 Task: Look for products in the category "Soup, Salads & Sandwiches" from Sprouts only.
Action: Mouse moved to (238, 107)
Screenshot: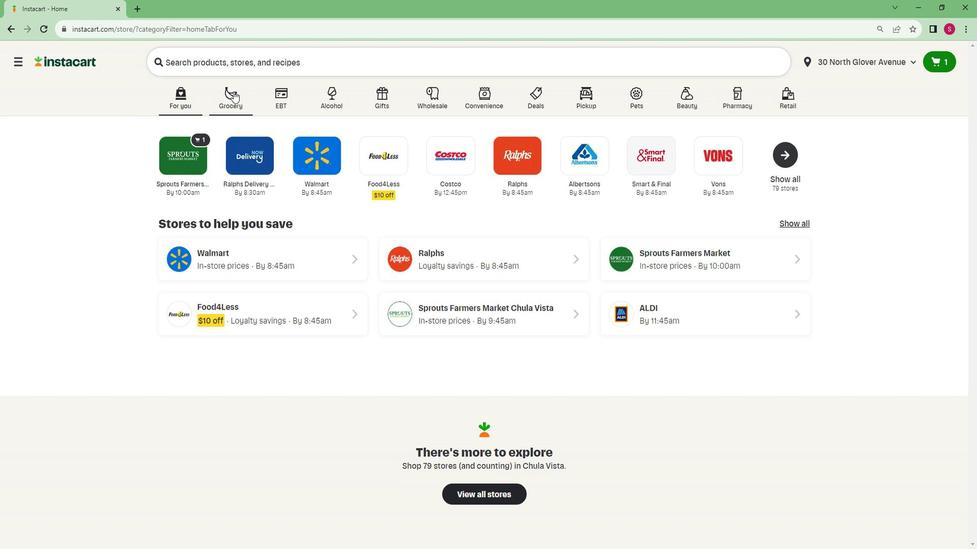
Action: Mouse pressed left at (238, 107)
Screenshot: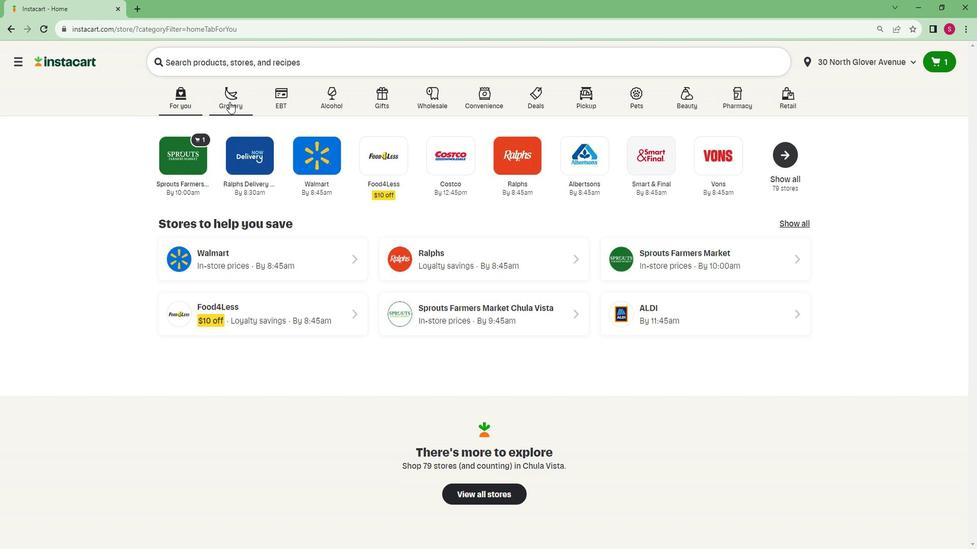 
Action: Mouse moved to (229, 274)
Screenshot: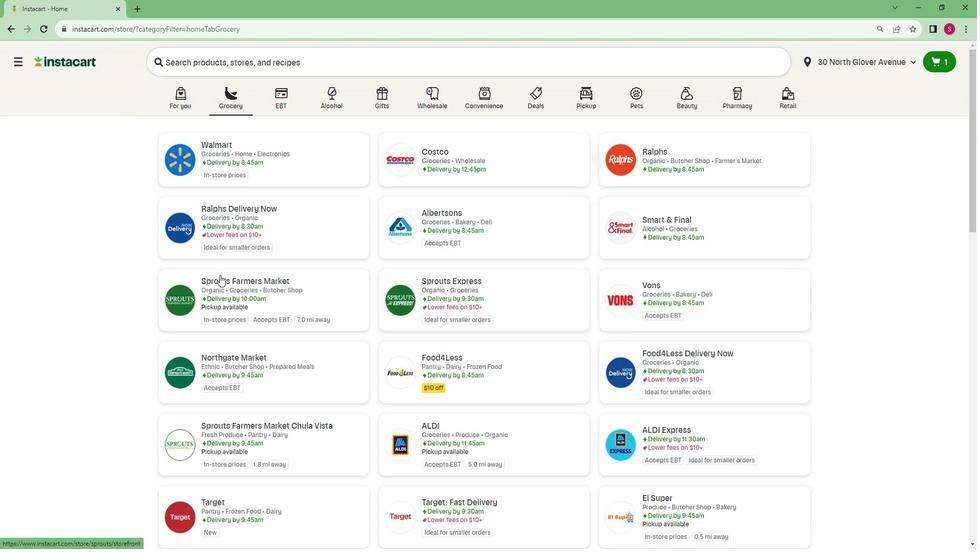 
Action: Mouse pressed left at (229, 274)
Screenshot: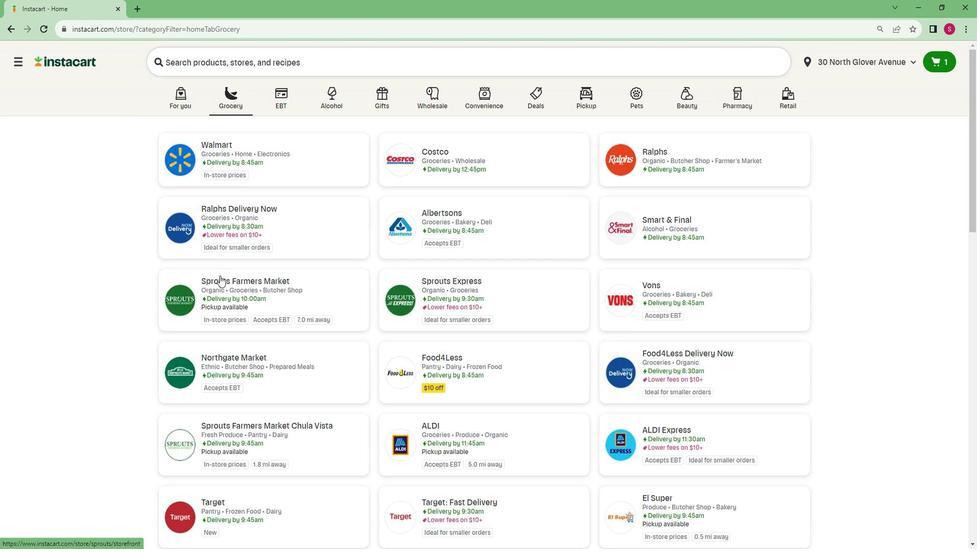 
Action: Mouse moved to (89, 363)
Screenshot: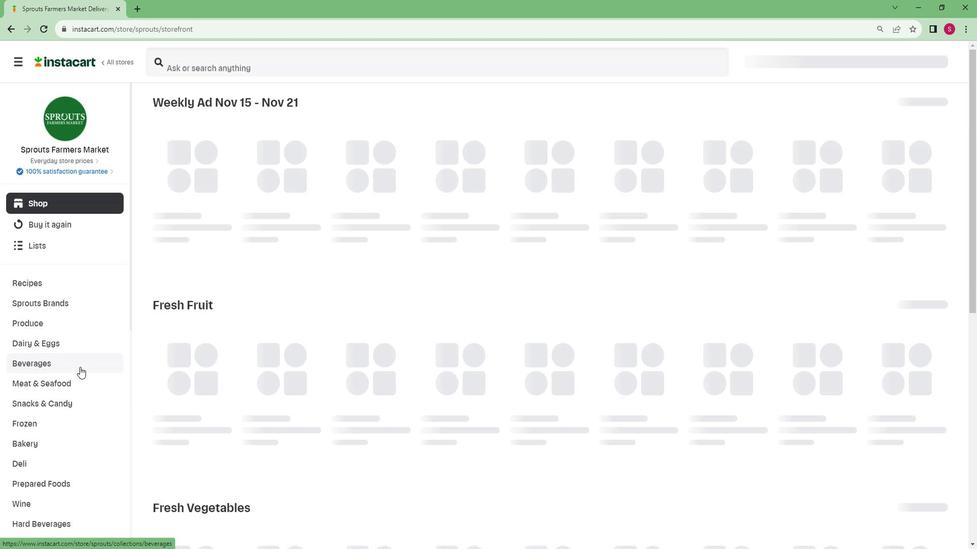 
Action: Mouse scrolled (89, 362) with delta (0, 0)
Screenshot: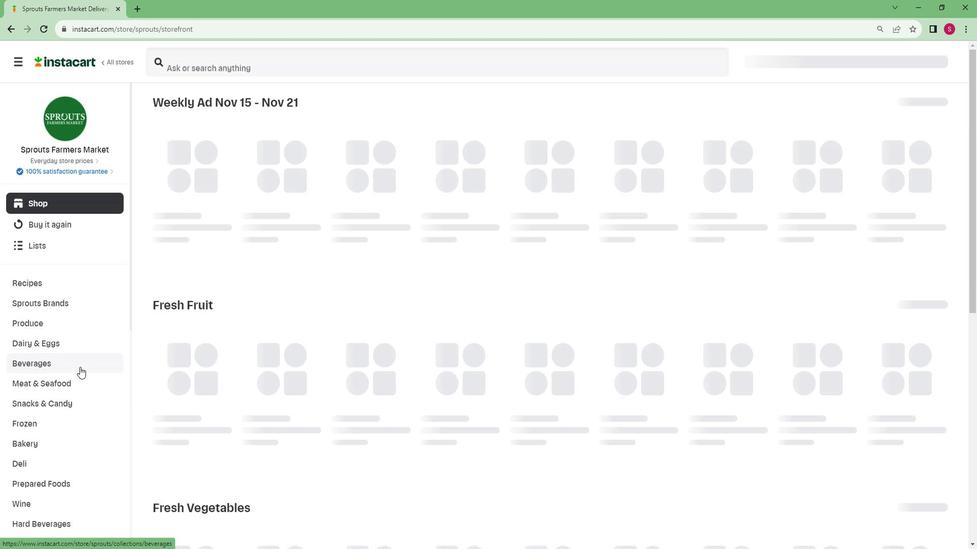 
Action: Mouse scrolled (89, 362) with delta (0, 0)
Screenshot: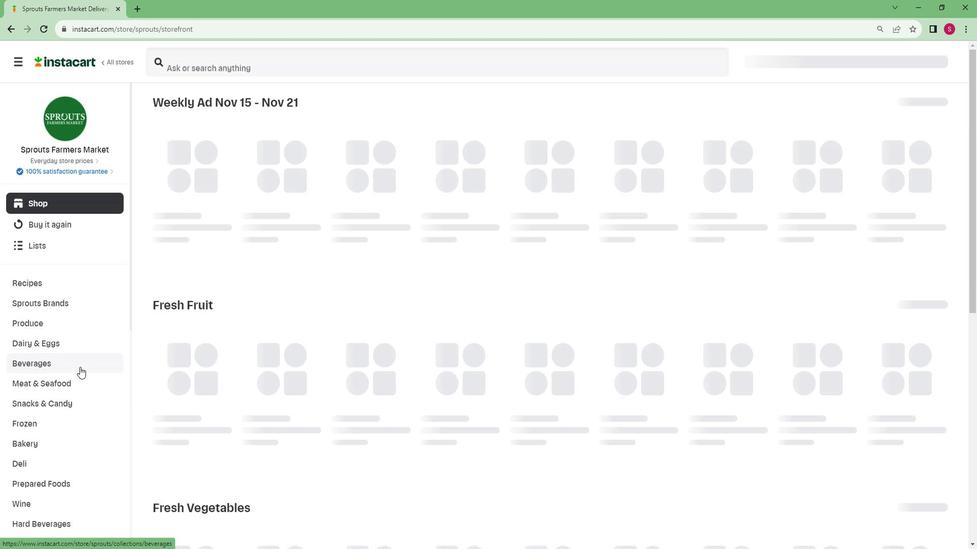 
Action: Mouse moved to (87, 363)
Screenshot: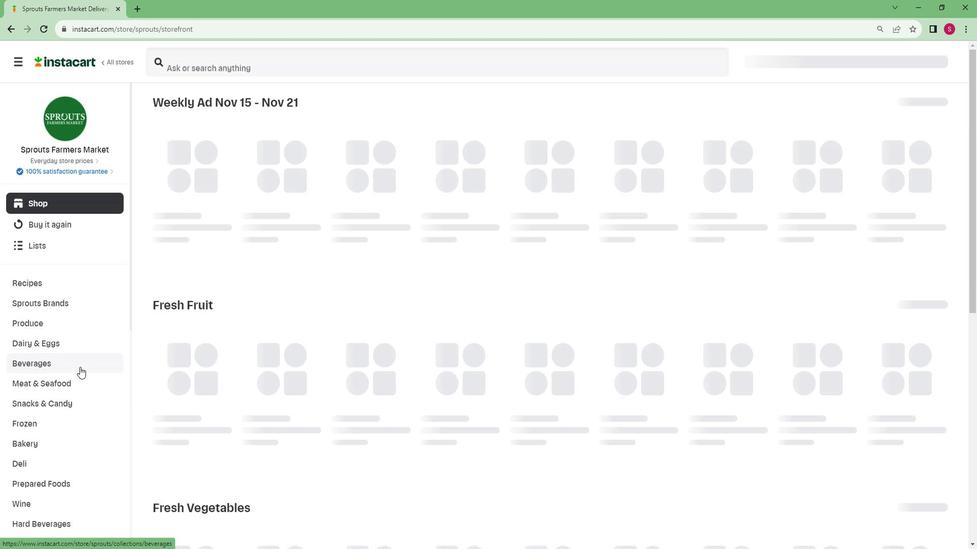 
Action: Mouse scrolled (87, 363) with delta (0, 0)
Screenshot: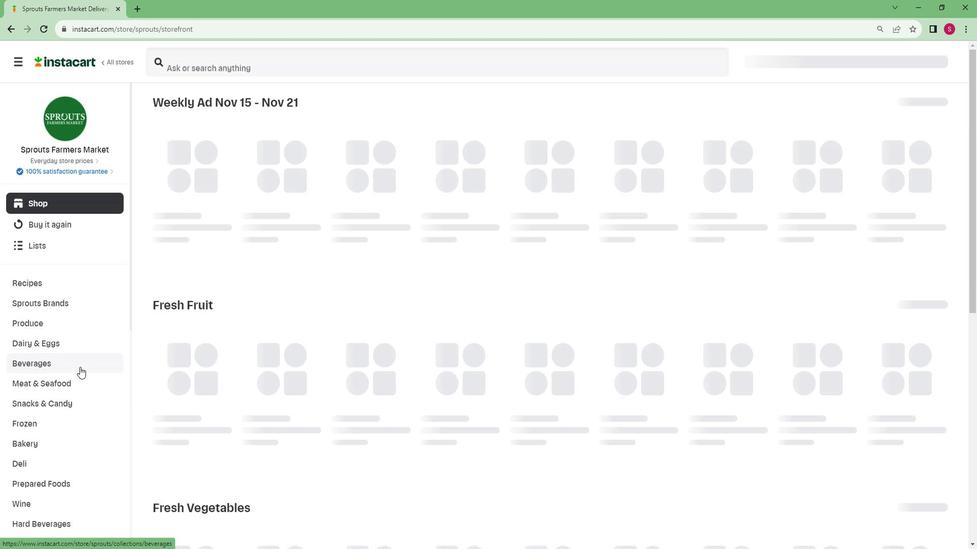 
Action: Mouse moved to (86, 364)
Screenshot: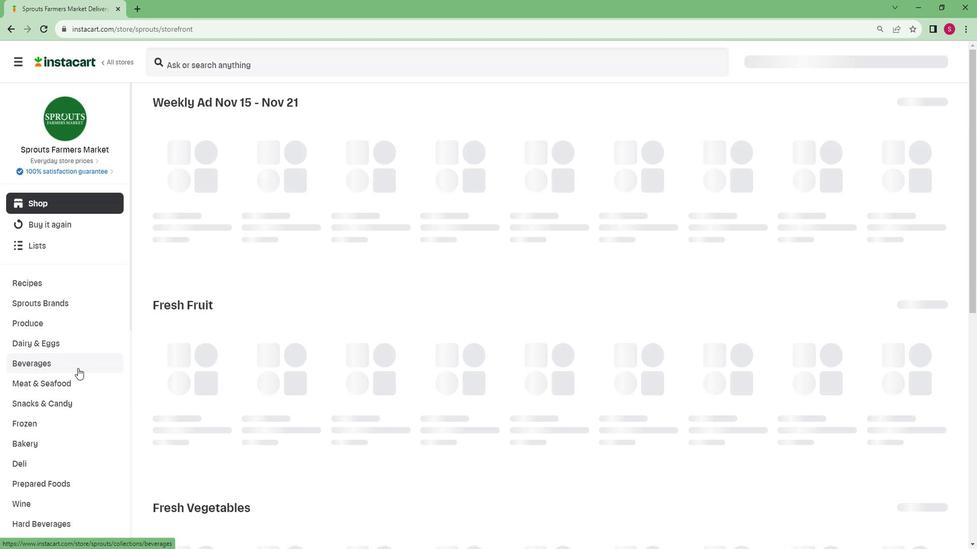
Action: Mouse scrolled (86, 363) with delta (0, 0)
Screenshot: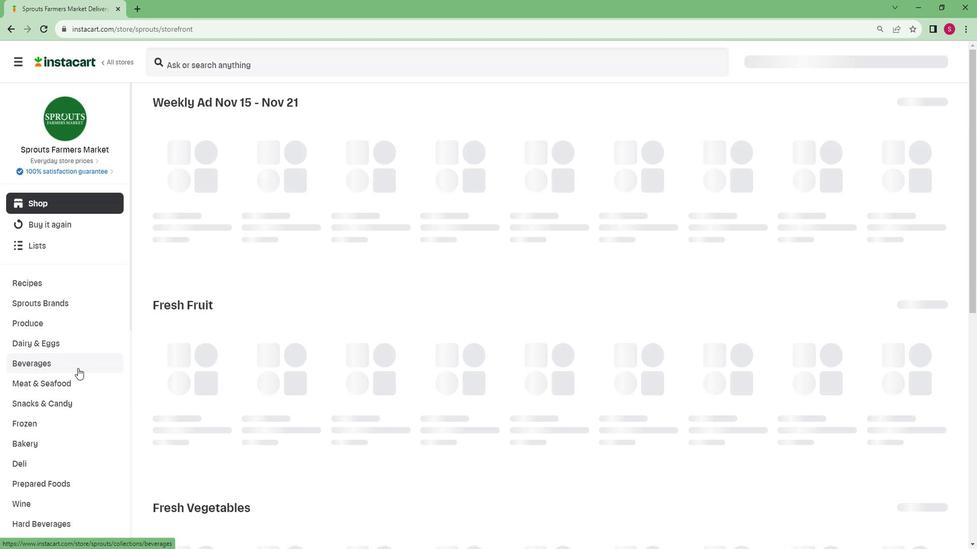 
Action: Mouse moved to (86, 364)
Screenshot: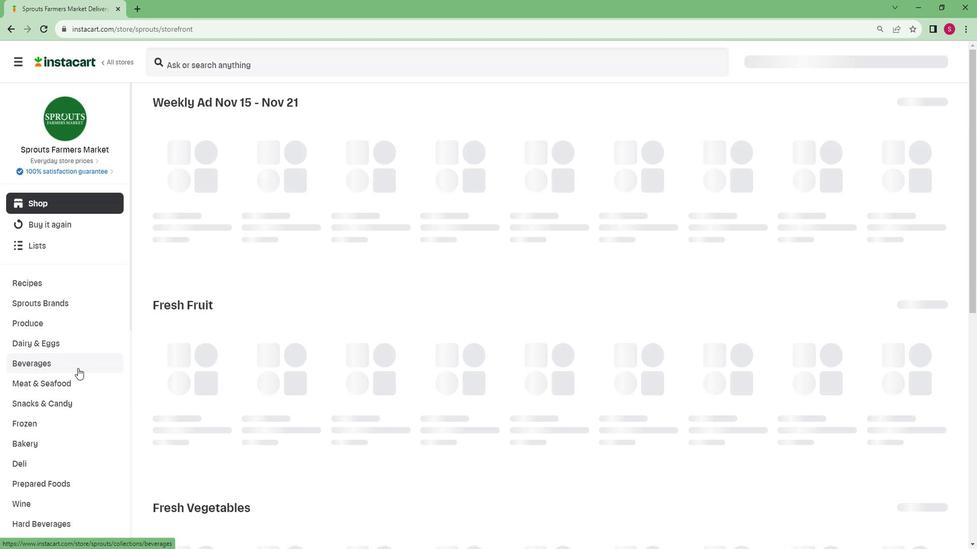 
Action: Mouse scrolled (86, 363) with delta (0, 0)
Screenshot: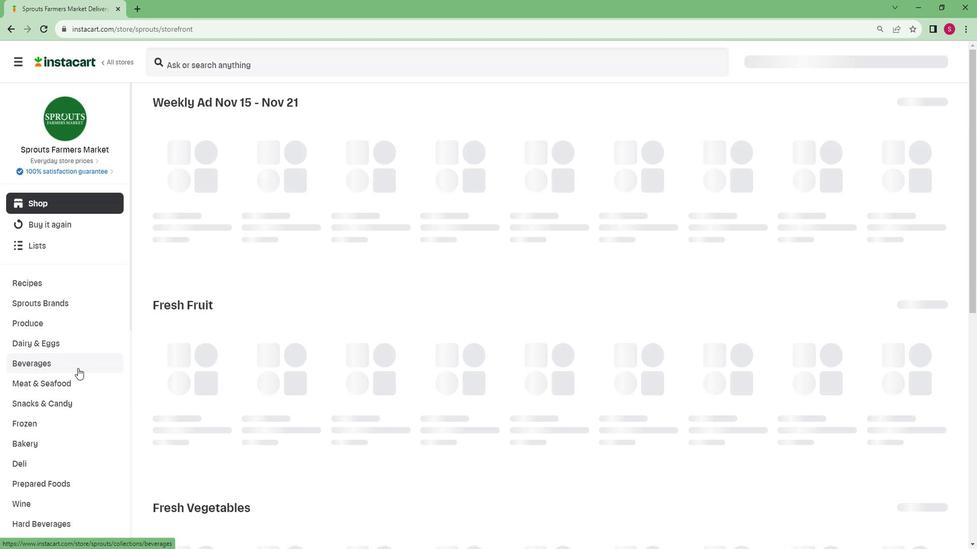 
Action: Mouse moved to (86, 364)
Screenshot: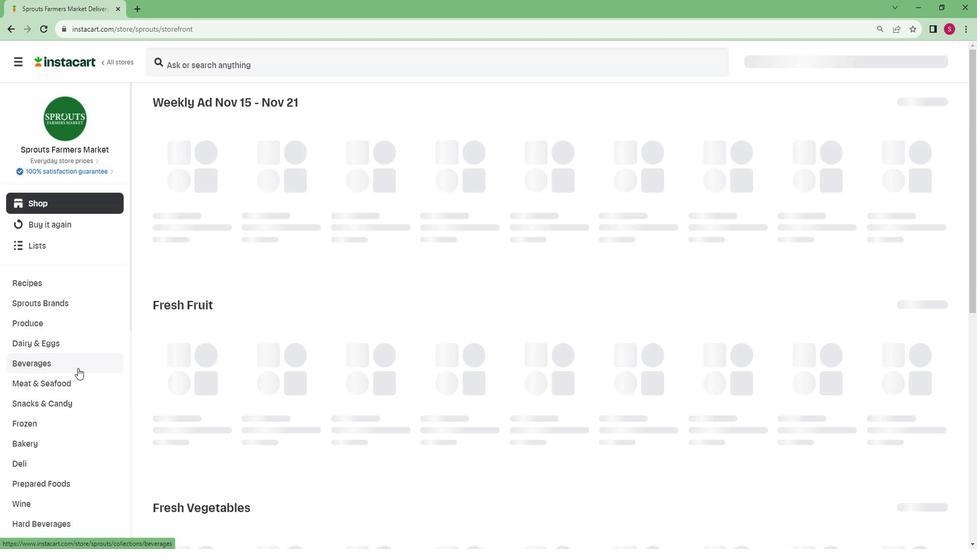 
Action: Mouse scrolled (86, 363) with delta (0, 0)
Screenshot: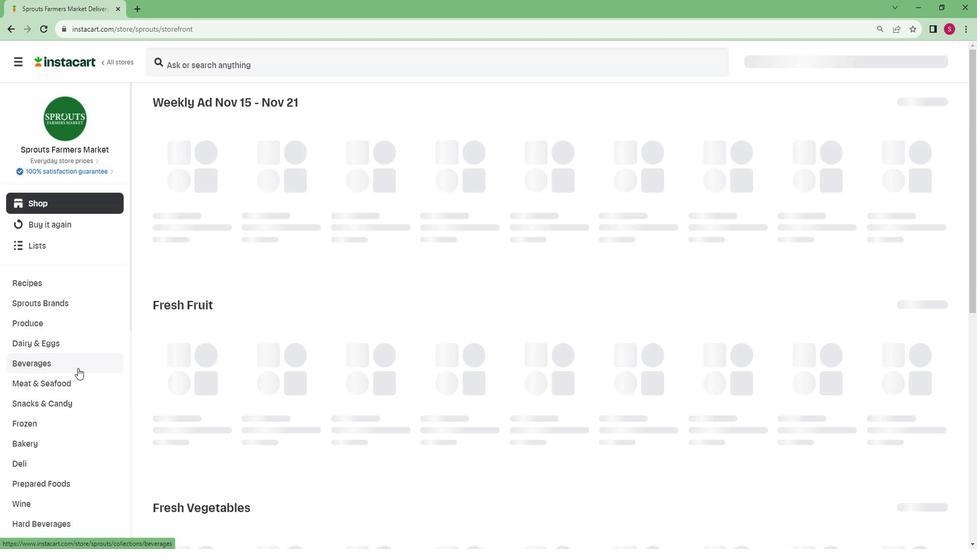 
Action: Mouse moved to (85, 364)
Screenshot: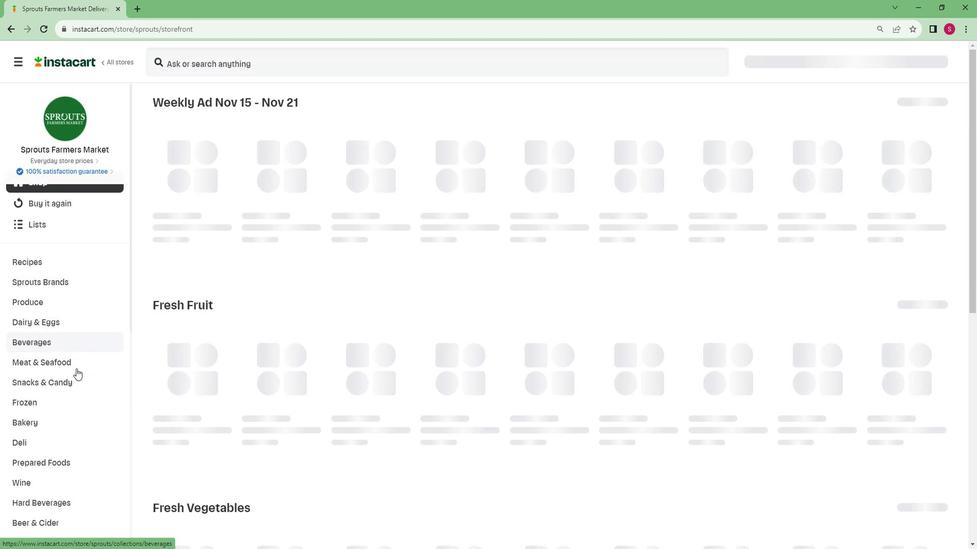 
Action: Mouse scrolled (85, 363) with delta (0, 0)
Screenshot: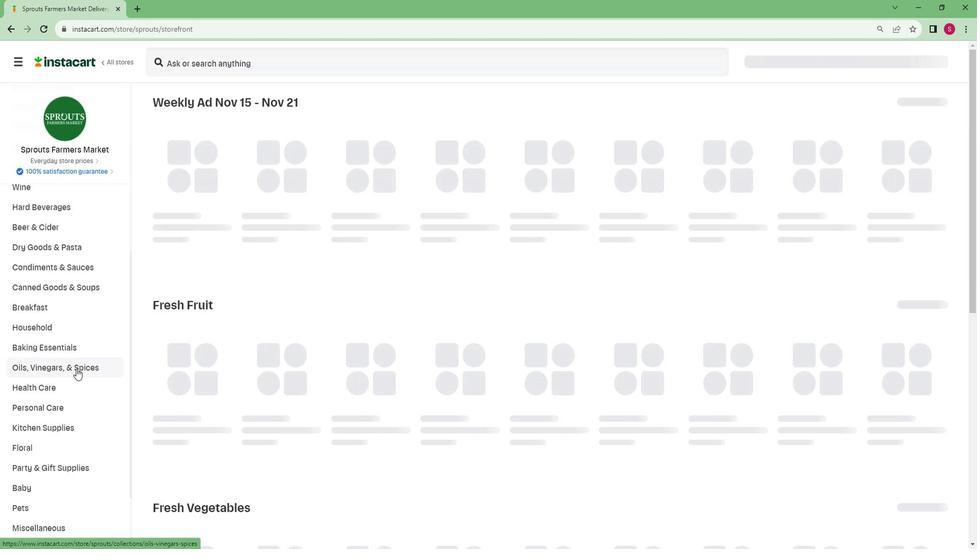 
Action: Mouse scrolled (85, 363) with delta (0, 0)
Screenshot: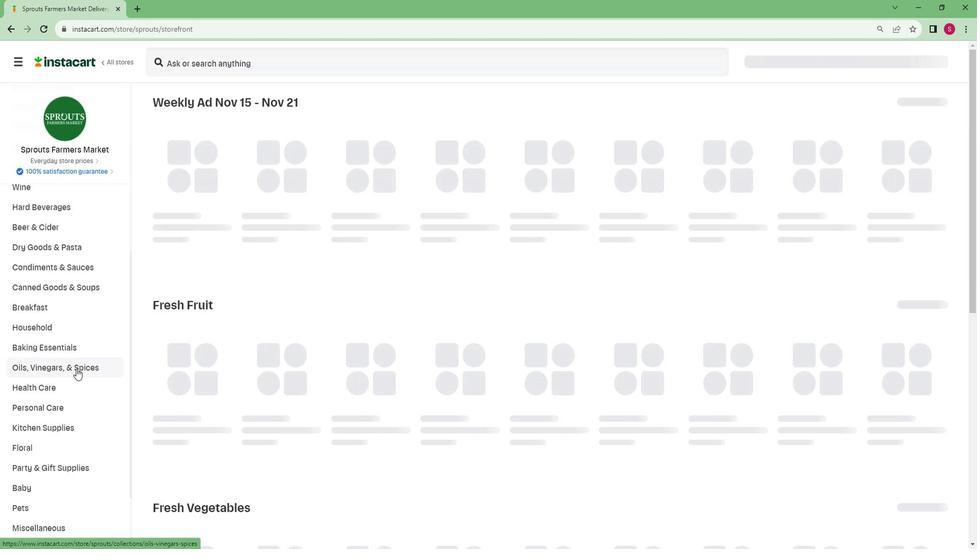 
Action: Mouse scrolled (85, 363) with delta (0, 0)
Screenshot: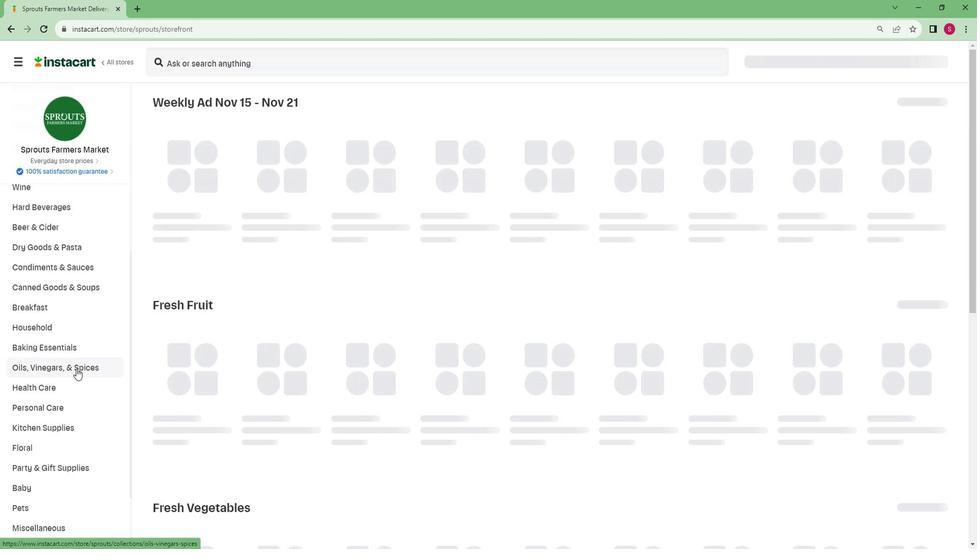 
Action: Mouse scrolled (85, 363) with delta (0, 0)
Screenshot: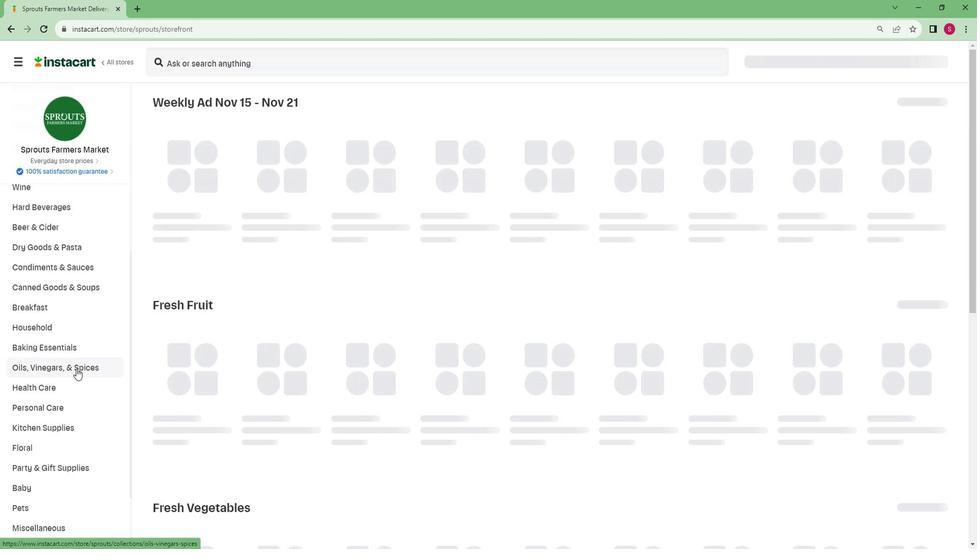 
Action: Mouse scrolled (85, 363) with delta (0, 0)
Screenshot: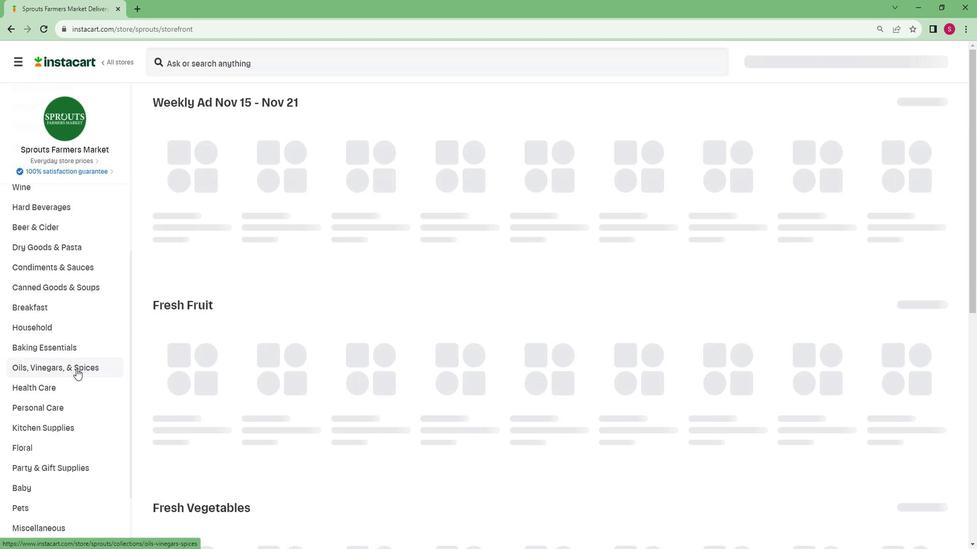 
Action: Mouse moved to (61, 521)
Screenshot: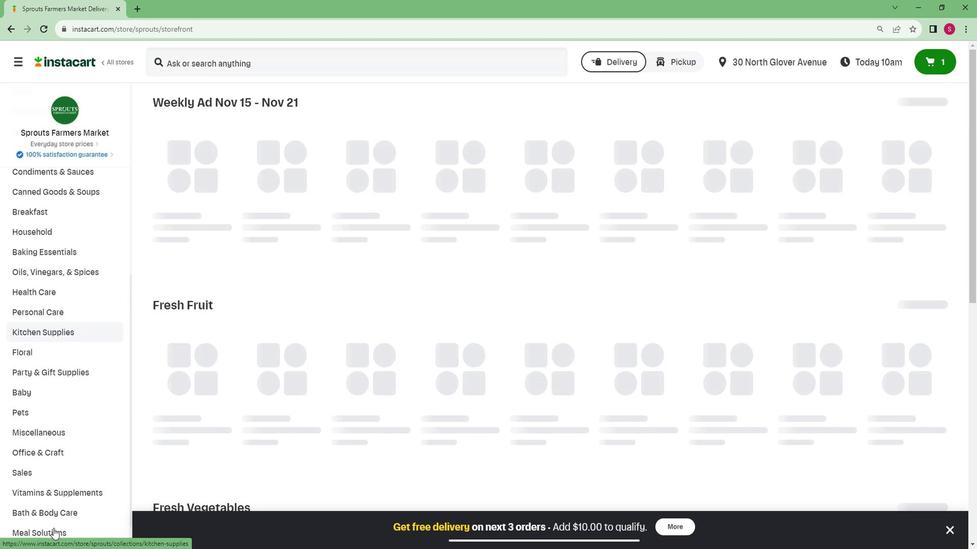 
Action: Mouse pressed left at (61, 521)
Screenshot: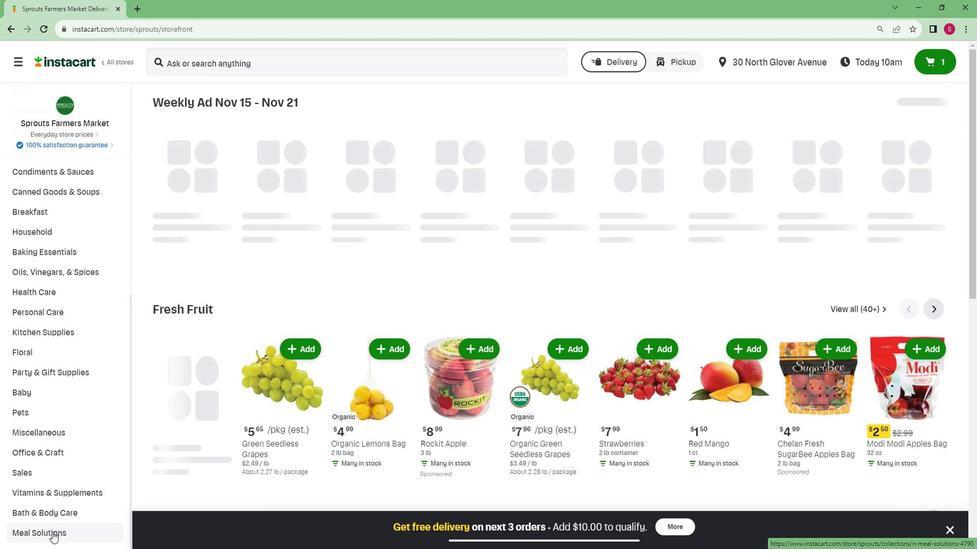 
Action: Mouse moved to (69, 493)
Screenshot: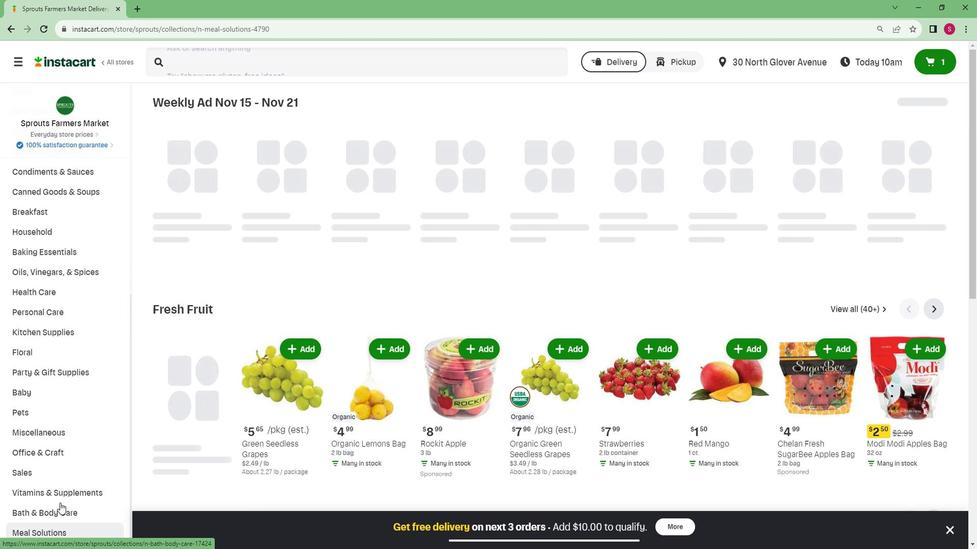 
Action: Mouse scrolled (69, 492) with delta (0, 0)
Screenshot: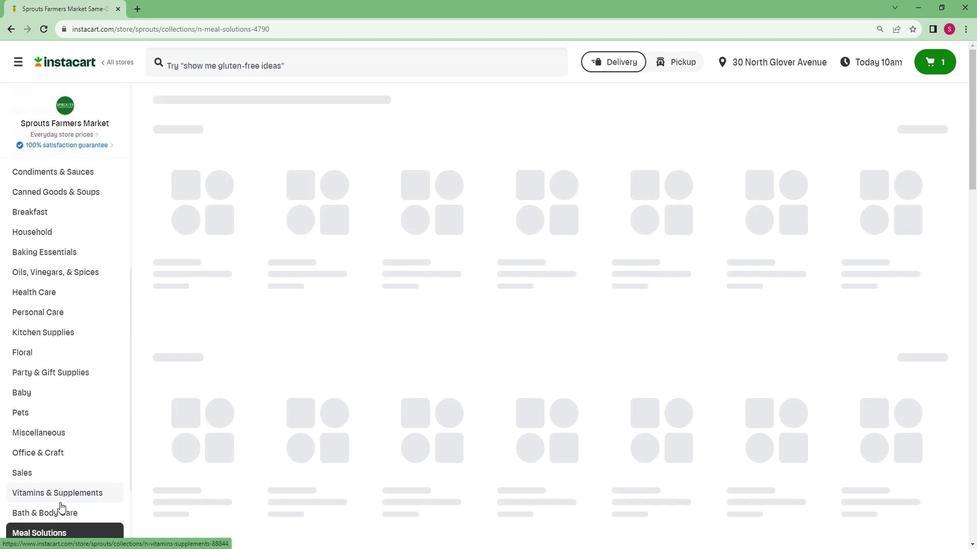 
Action: Mouse scrolled (69, 492) with delta (0, 0)
Screenshot: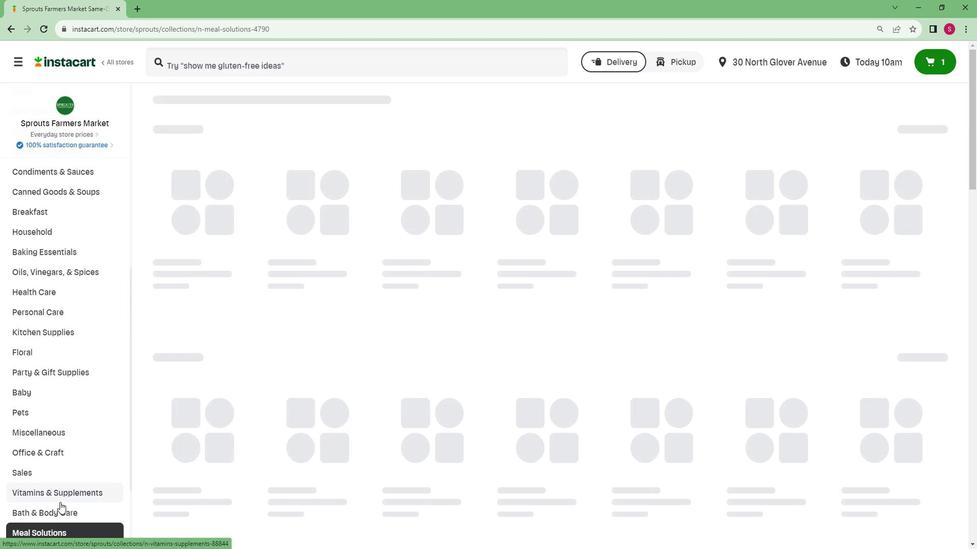
Action: Mouse scrolled (69, 492) with delta (0, 0)
Screenshot: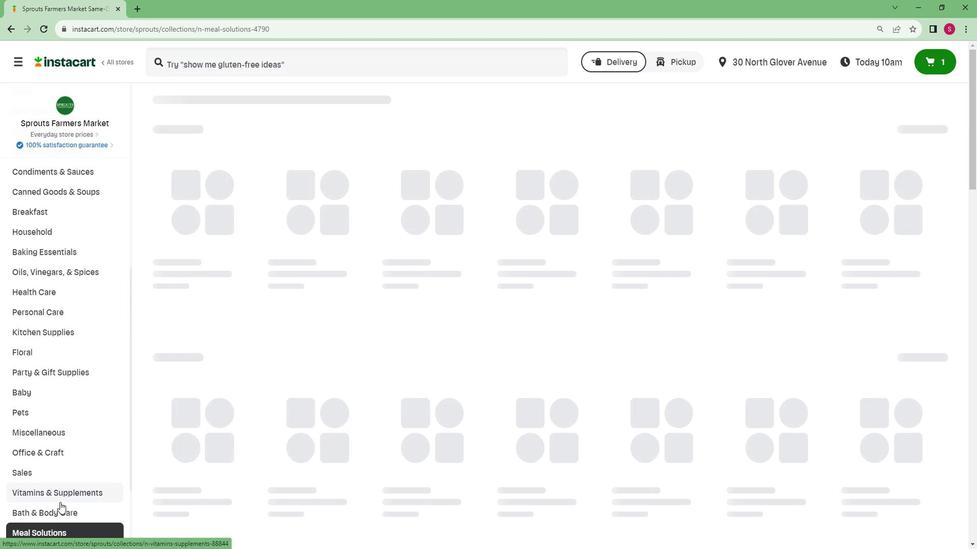 
Action: Mouse scrolled (69, 492) with delta (0, 0)
Screenshot: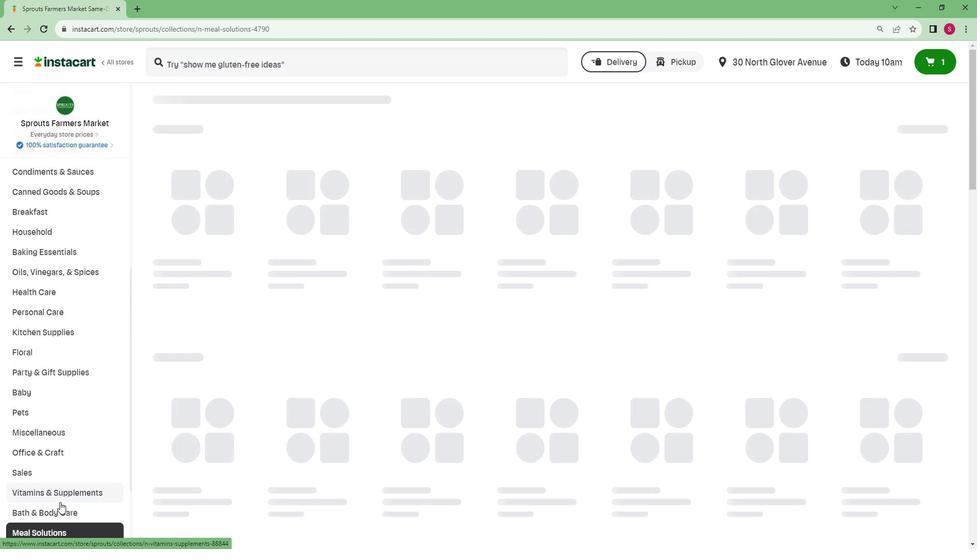 
Action: Mouse scrolled (69, 492) with delta (0, 0)
Screenshot: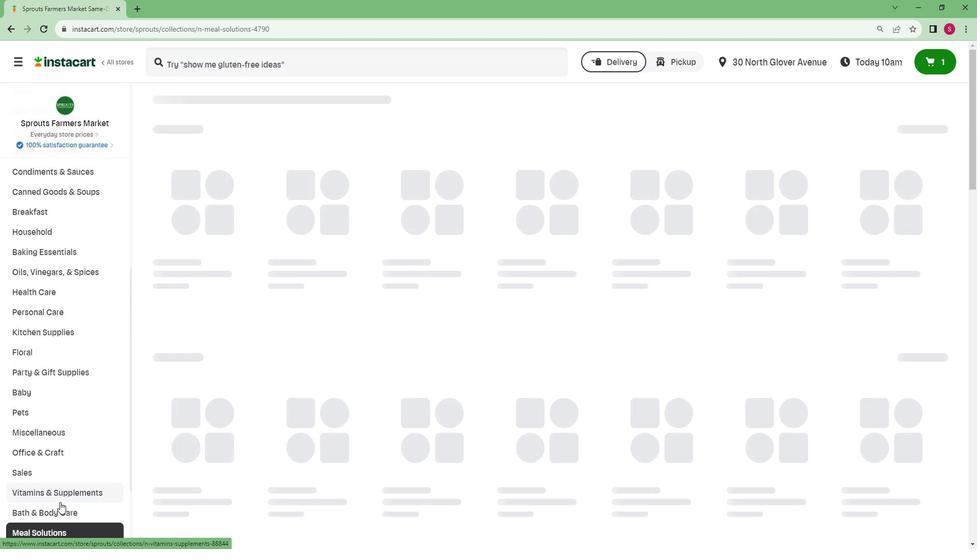 
Action: Mouse moved to (58, 503)
Screenshot: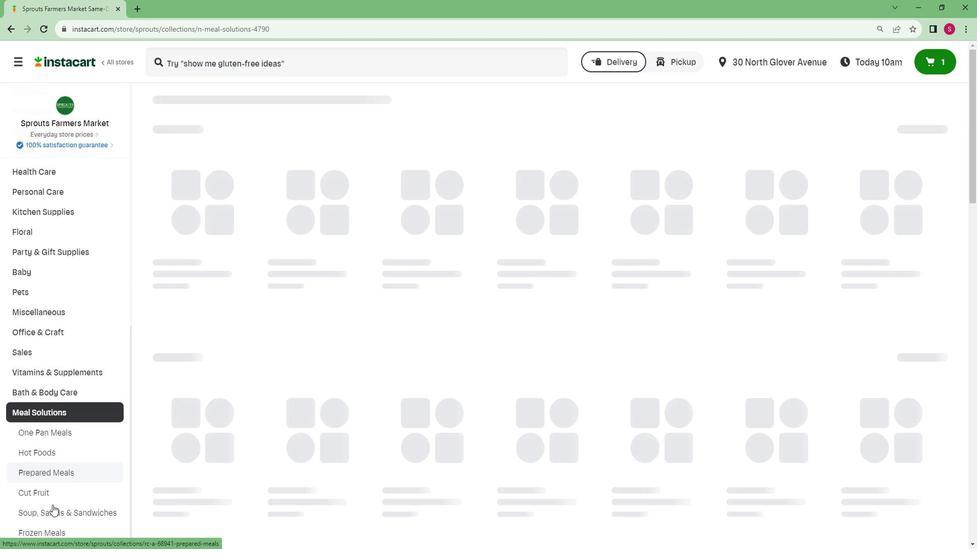 
Action: Mouse pressed left at (58, 503)
Screenshot: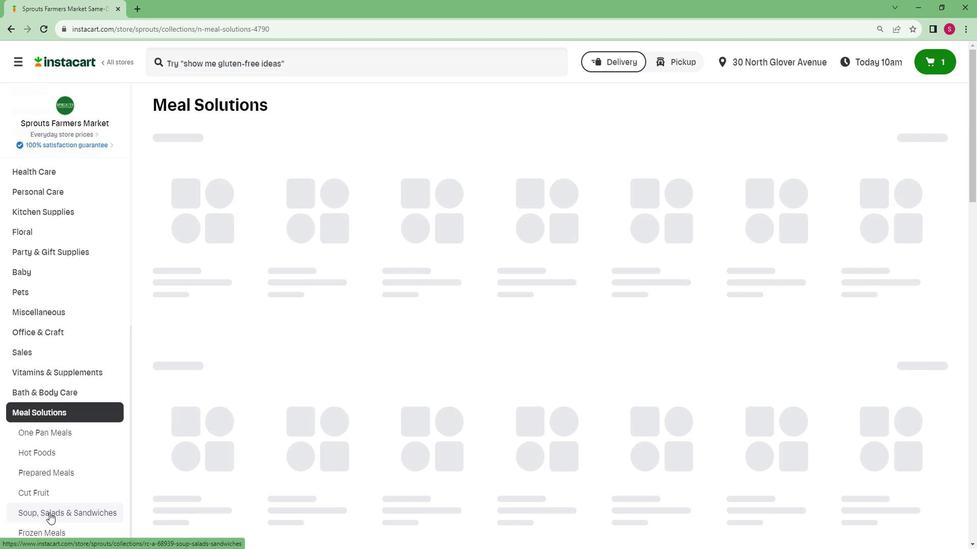
Action: Mouse moved to (186, 149)
Screenshot: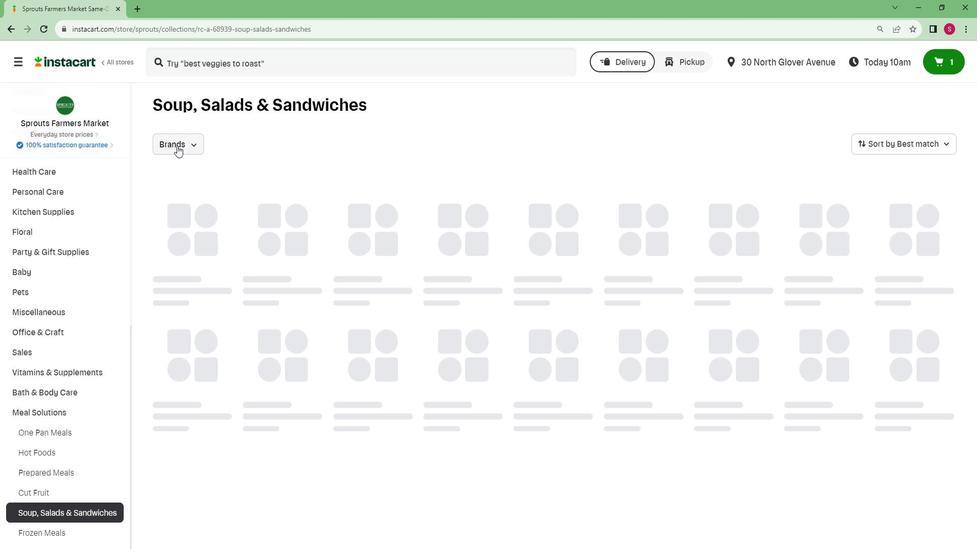 
Action: Mouse pressed left at (186, 149)
Screenshot: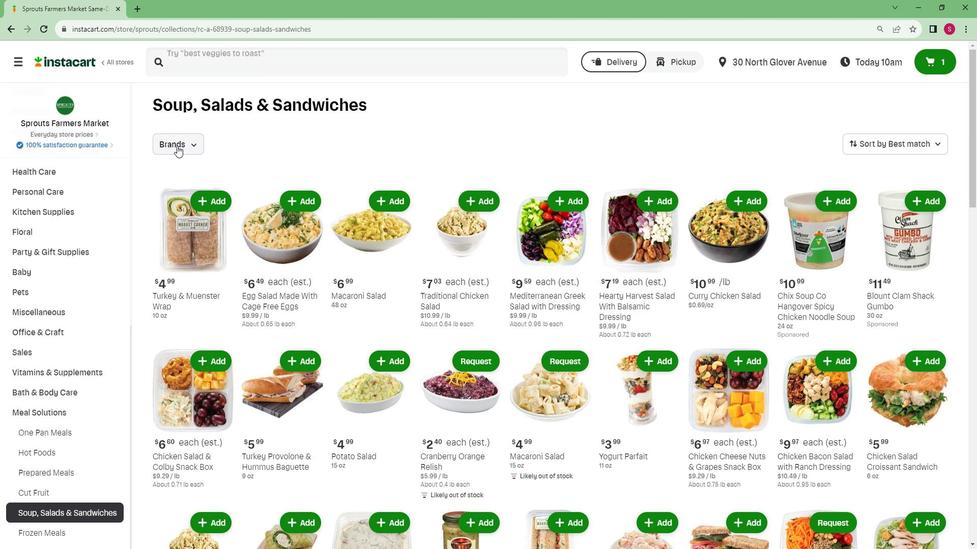 
Action: Mouse moved to (188, 196)
Screenshot: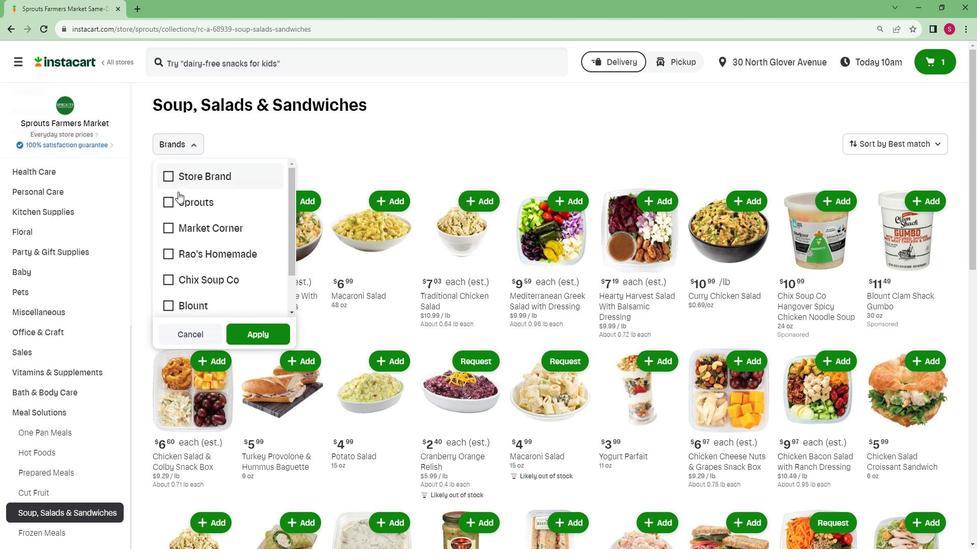 
Action: Mouse pressed left at (188, 196)
Screenshot: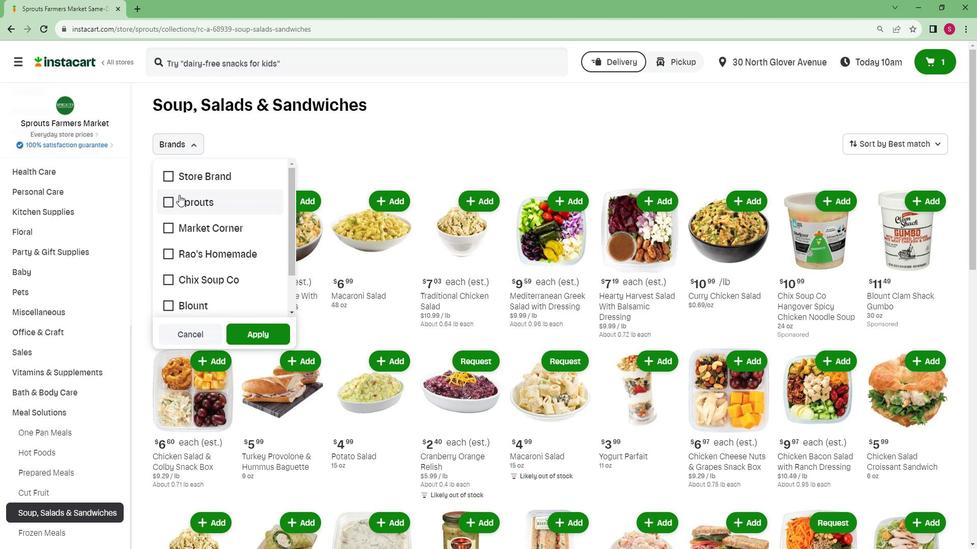 
Action: Mouse moved to (258, 331)
Screenshot: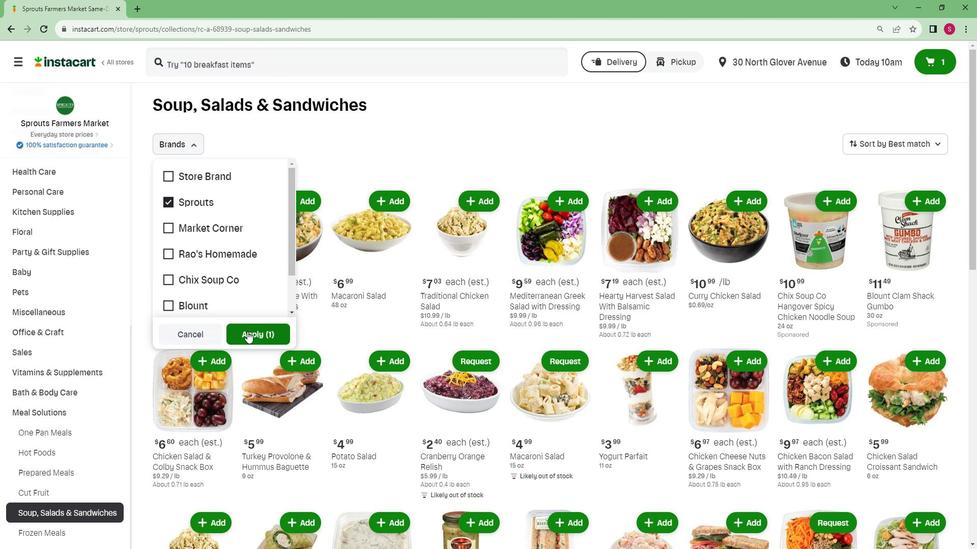 
Action: Mouse pressed left at (258, 331)
Screenshot: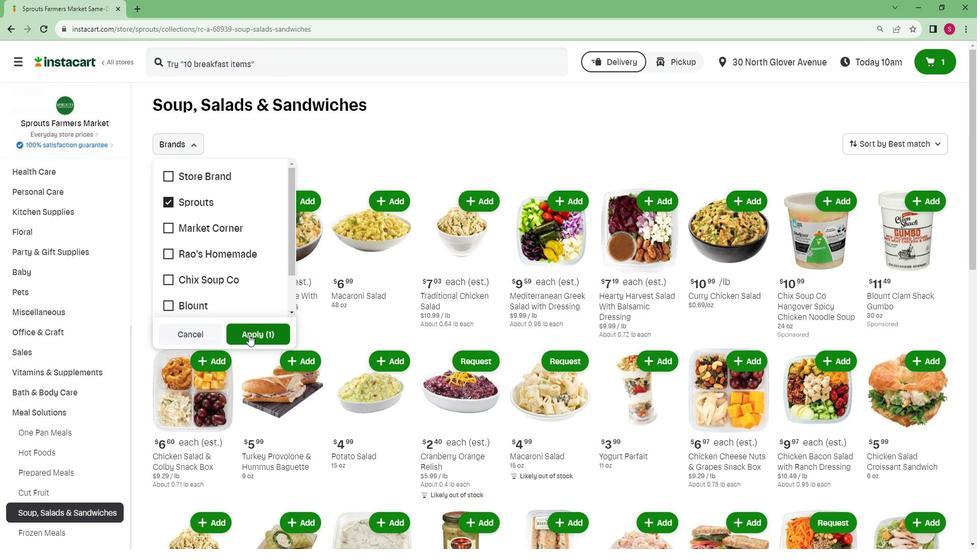 
Action: Mouse moved to (258, 331)
Screenshot: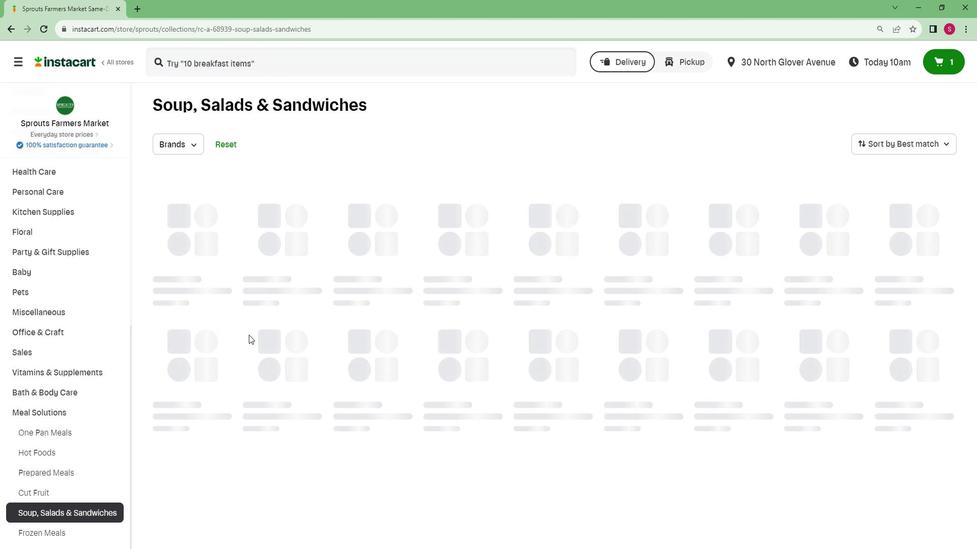 
